 Task: Sort the products in the category "Joint Care Supplements" by best match.
Action: Mouse moved to (209, 115)
Screenshot: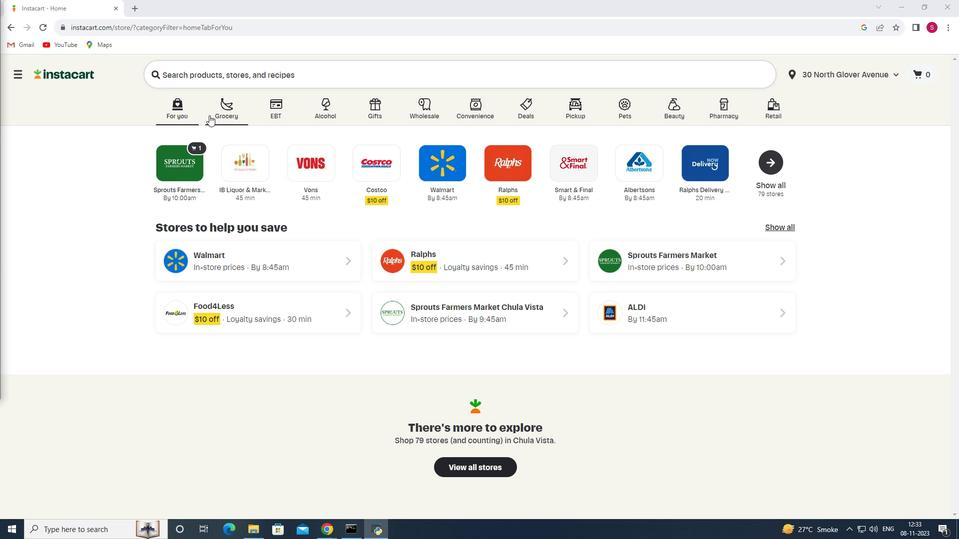 
Action: Mouse pressed left at (209, 115)
Screenshot: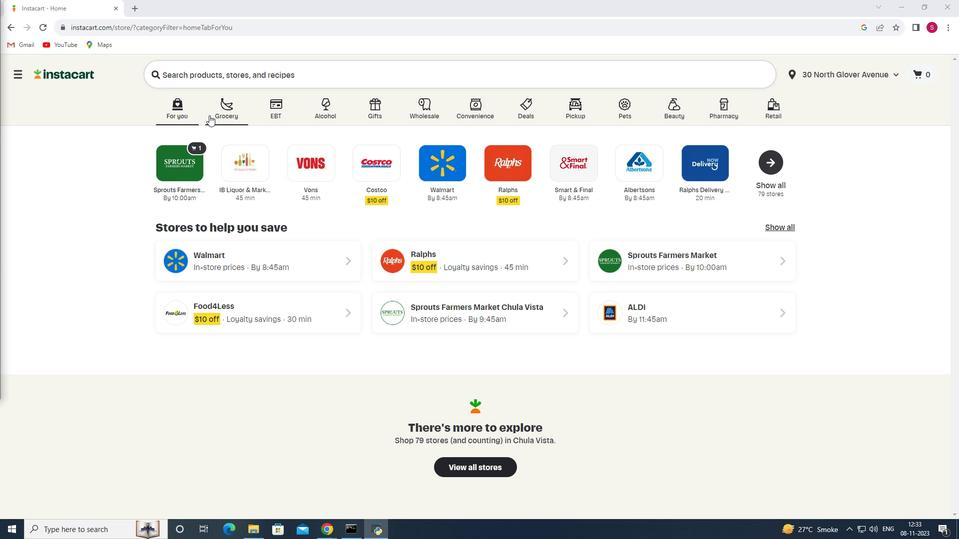 
Action: Mouse moved to (240, 294)
Screenshot: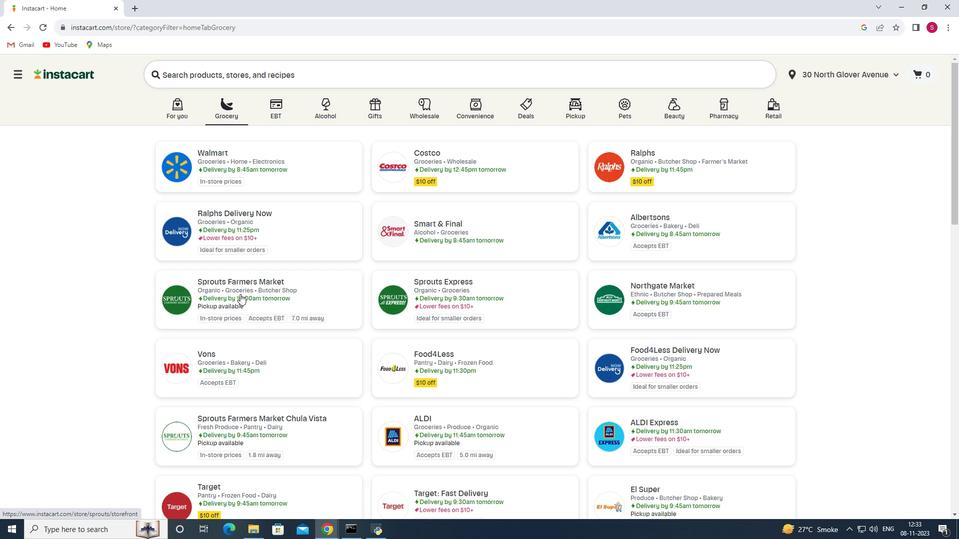 
Action: Mouse pressed left at (240, 294)
Screenshot: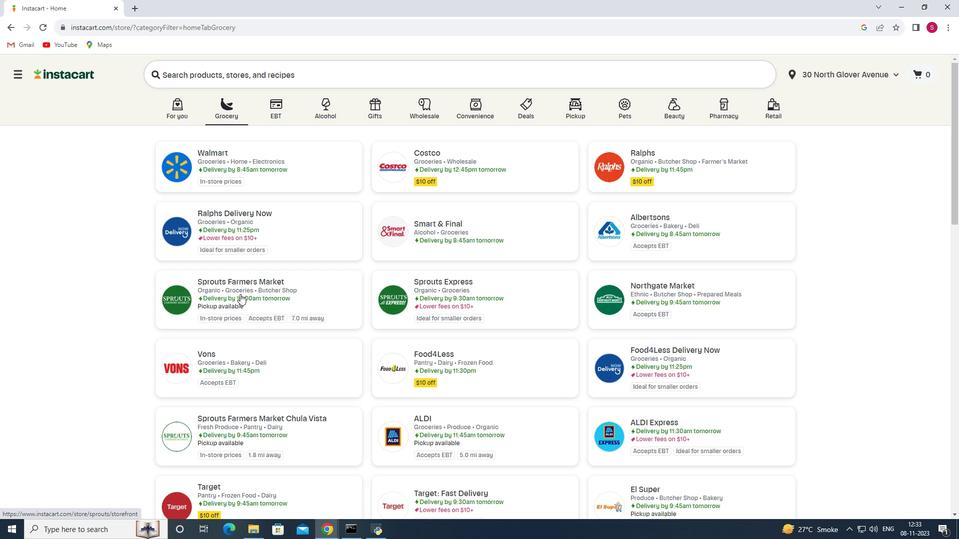 
Action: Mouse moved to (75, 331)
Screenshot: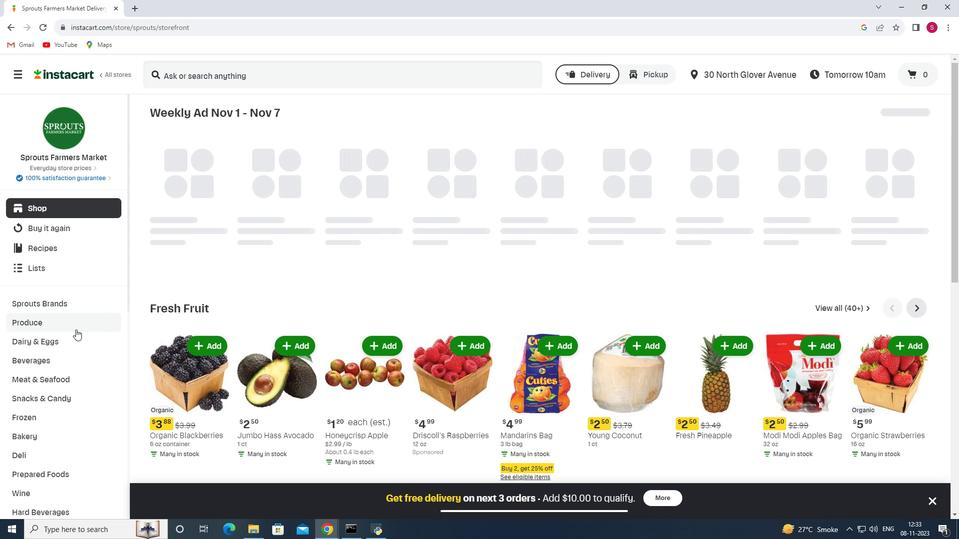 
Action: Mouse scrolled (75, 330) with delta (0, 0)
Screenshot: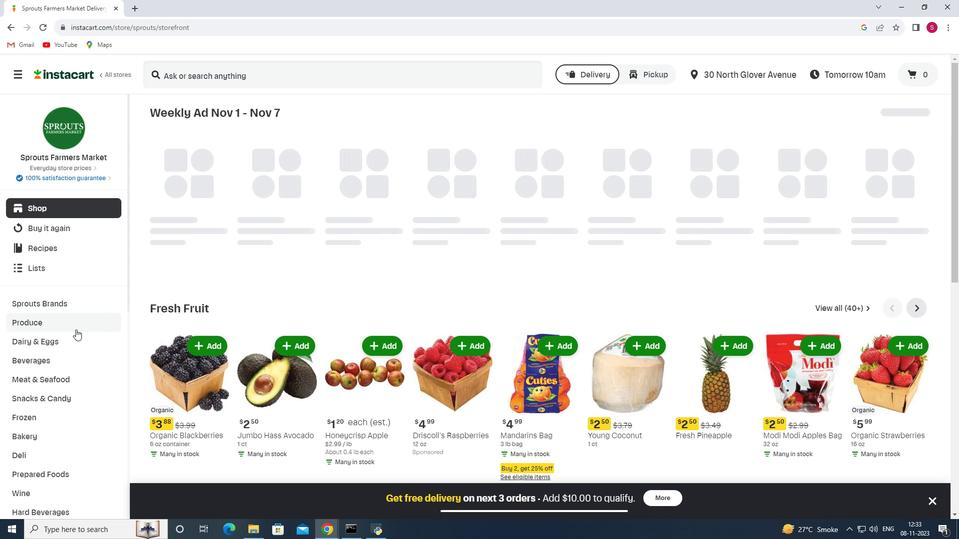 
Action: Mouse scrolled (75, 330) with delta (0, 0)
Screenshot: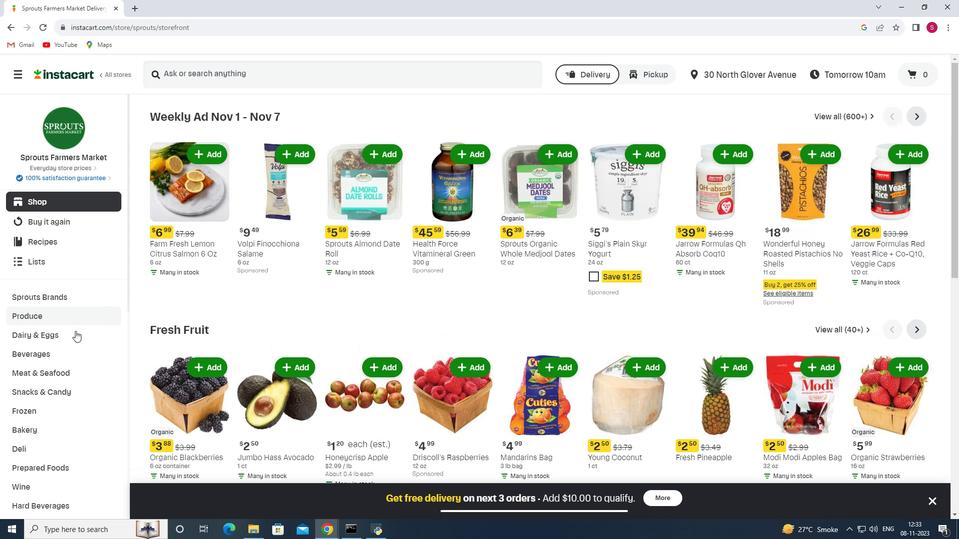 
Action: Mouse scrolled (75, 330) with delta (0, 0)
Screenshot: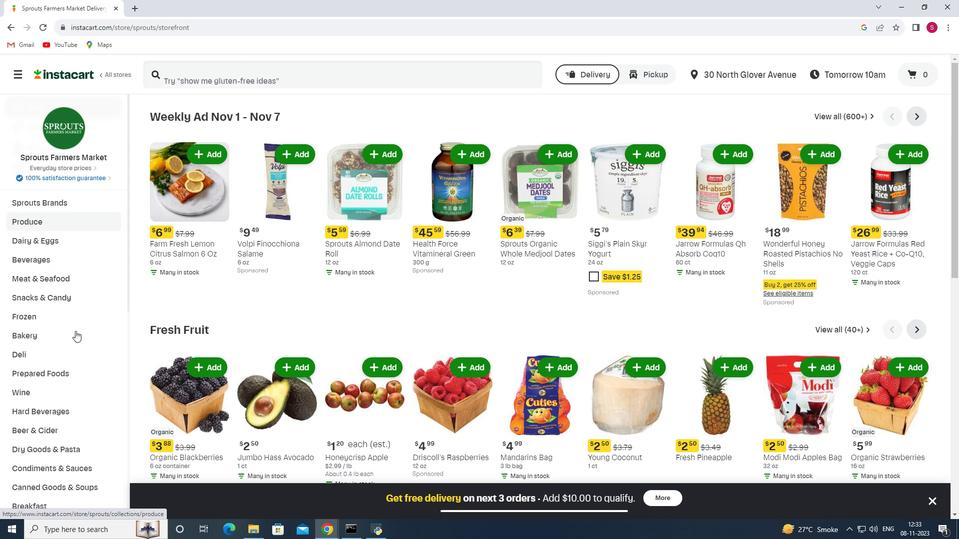 
Action: Mouse scrolled (75, 330) with delta (0, 0)
Screenshot: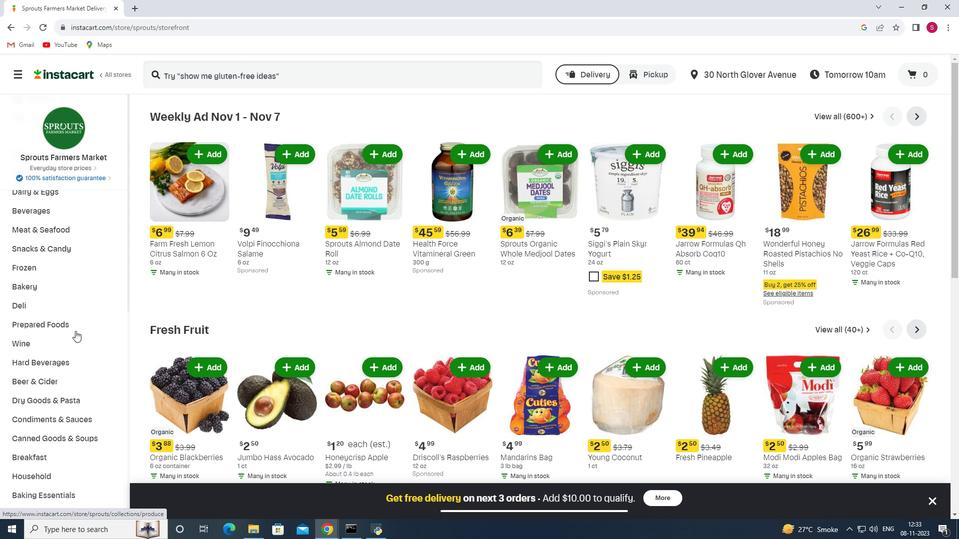 
Action: Mouse scrolled (75, 330) with delta (0, 0)
Screenshot: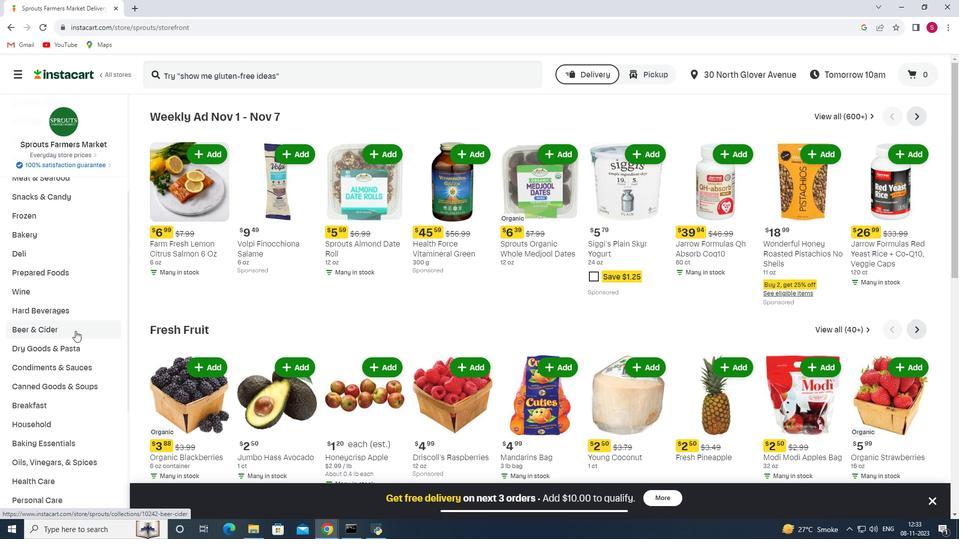 
Action: Mouse scrolled (75, 330) with delta (0, 0)
Screenshot: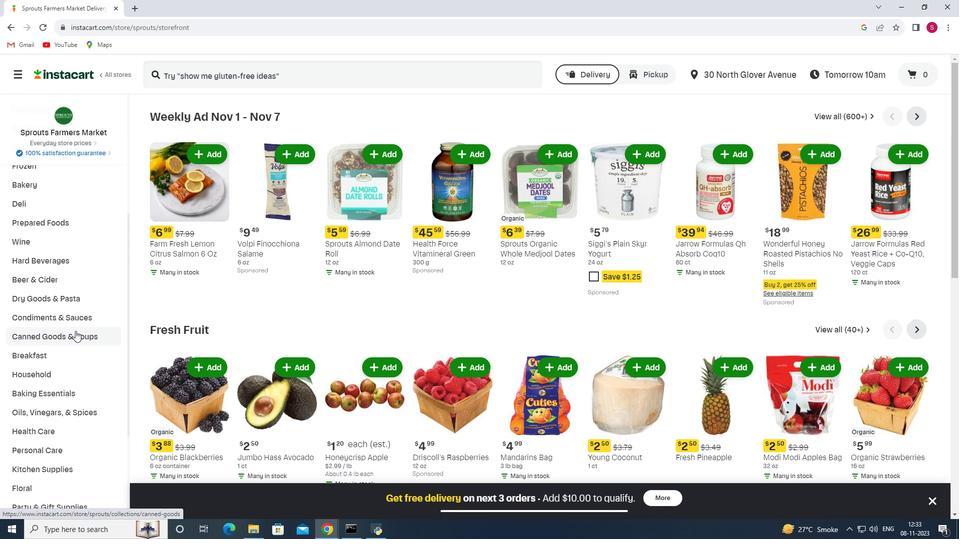 
Action: Mouse scrolled (75, 330) with delta (0, 0)
Screenshot: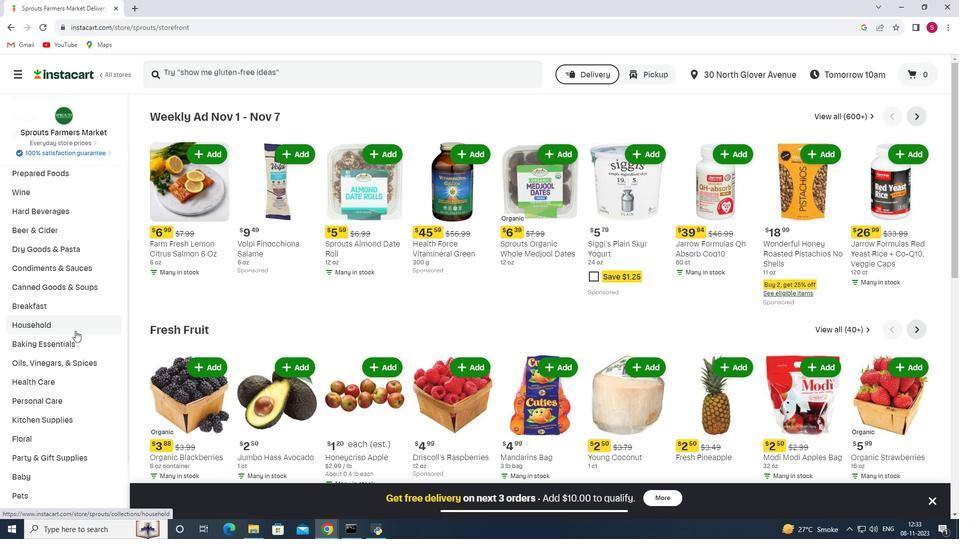 
Action: Mouse moved to (65, 333)
Screenshot: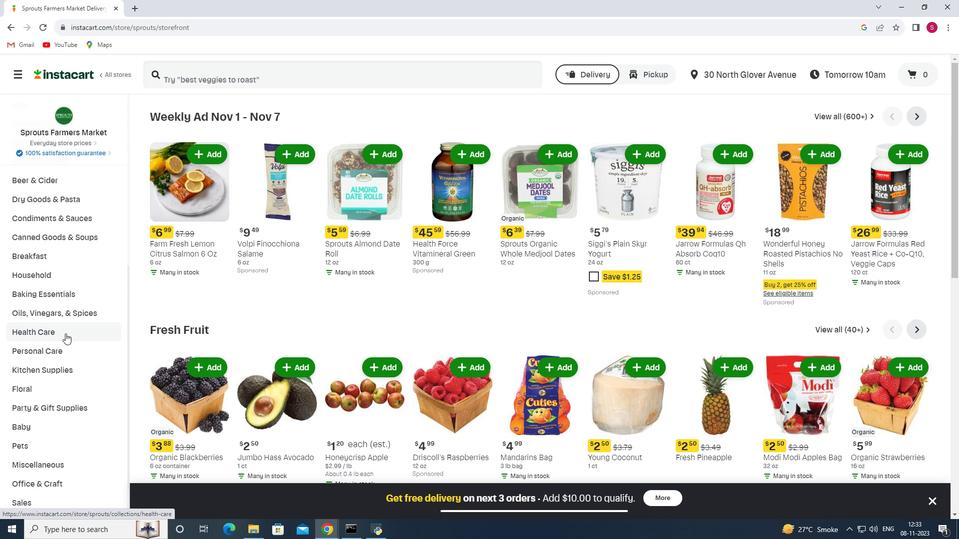 
Action: Mouse pressed left at (65, 333)
Screenshot: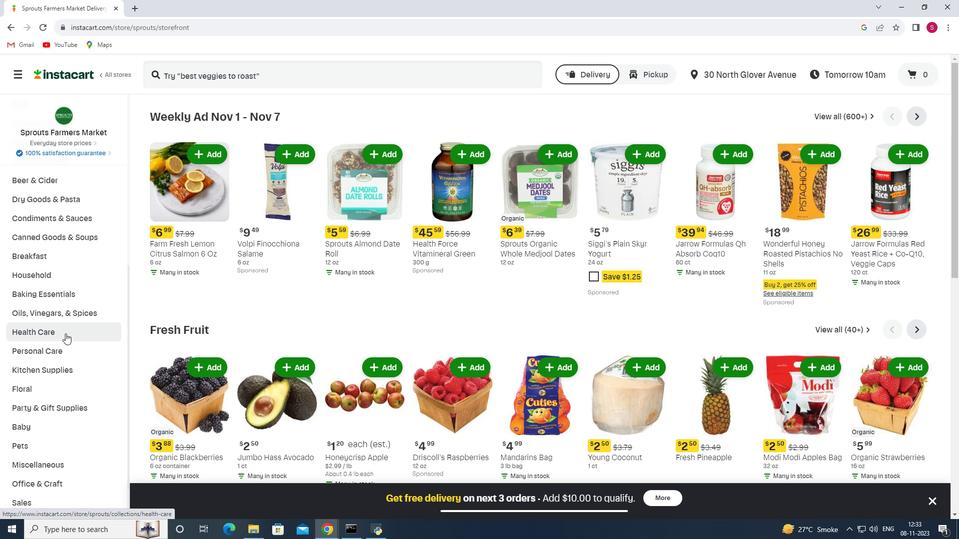 
Action: Mouse moved to (354, 138)
Screenshot: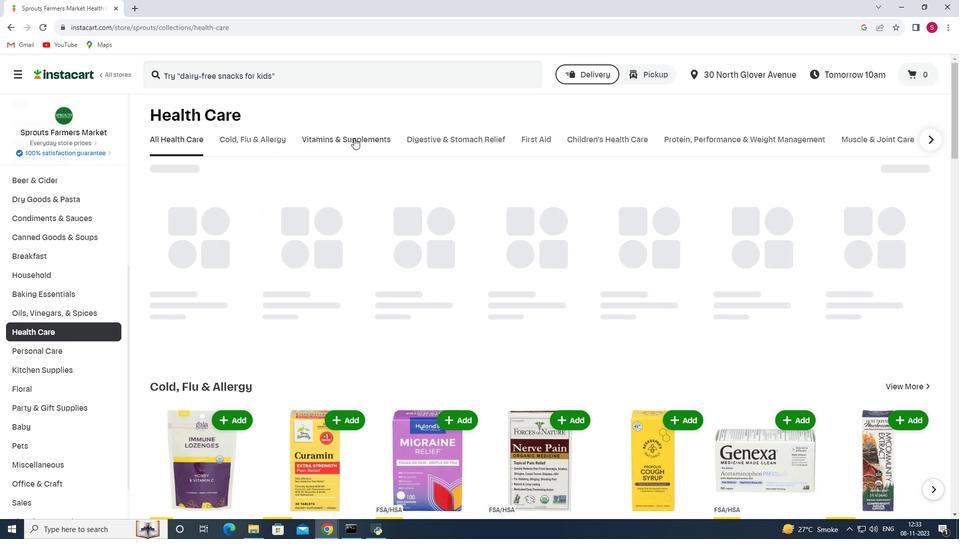 
Action: Mouse pressed left at (354, 138)
Screenshot: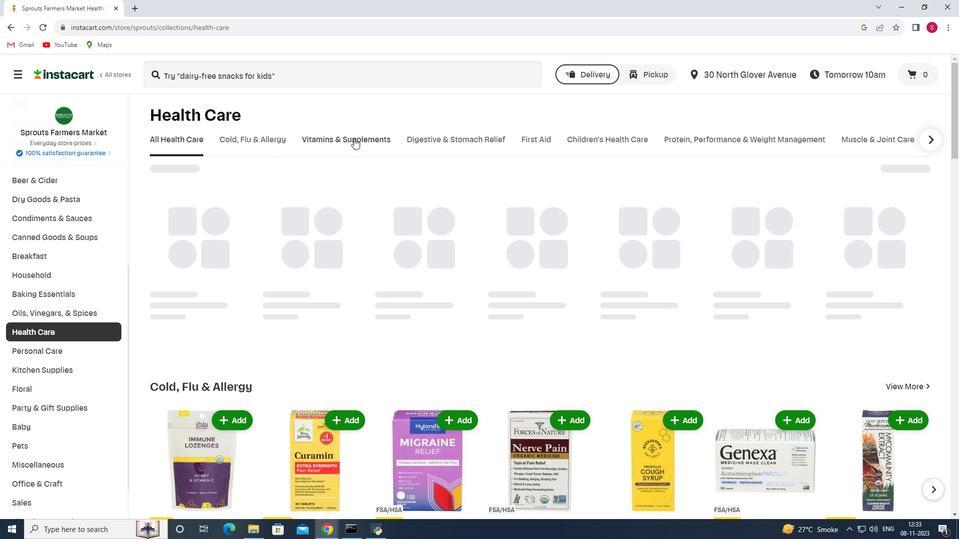 
Action: Mouse moved to (936, 180)
Screenshot: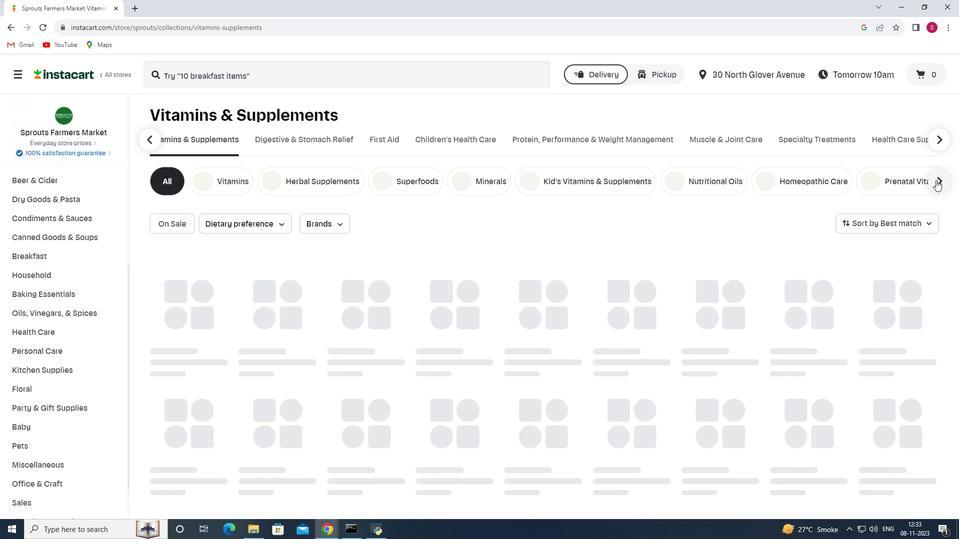 
Action: Mouse pressed left at (936, 180)
Screenshot: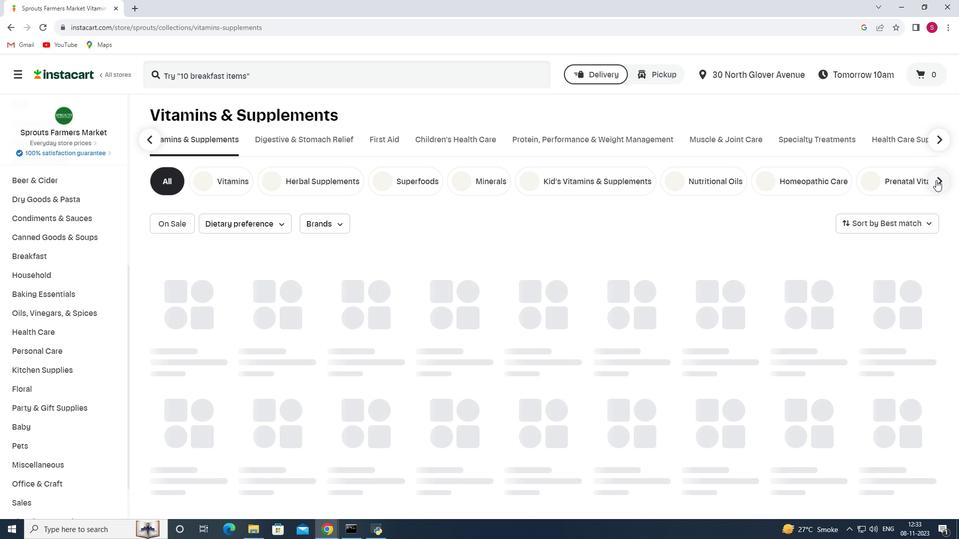 
Action: Mouse moved to (734, 185)
Screenshot: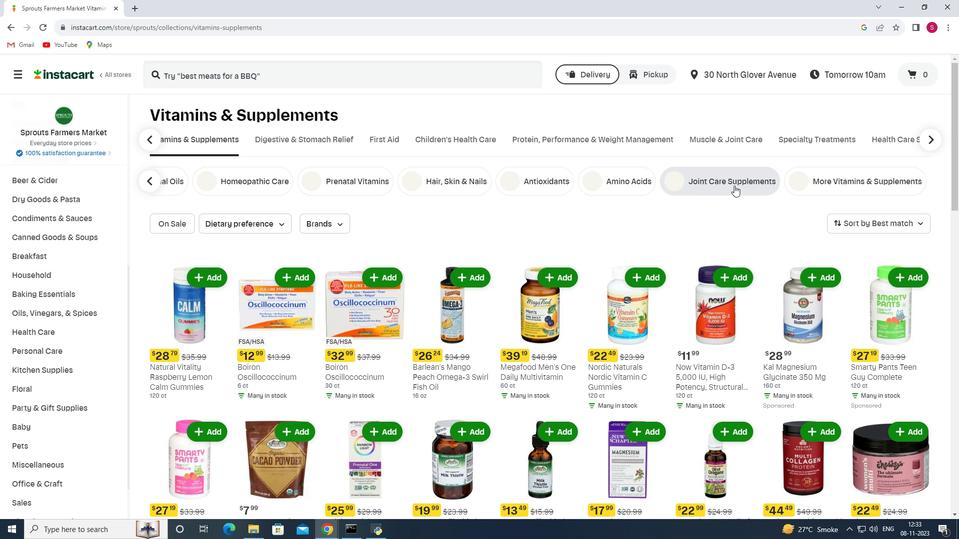 
Action: Mouse pressed left at (734, 185)
Screenshot: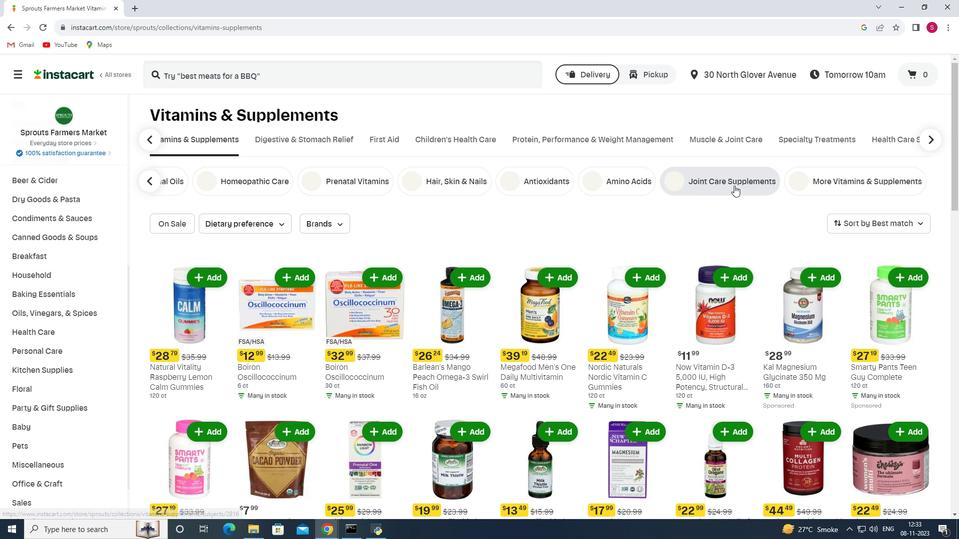 
Action: Mouse moved to (878, 222)
Screenshot: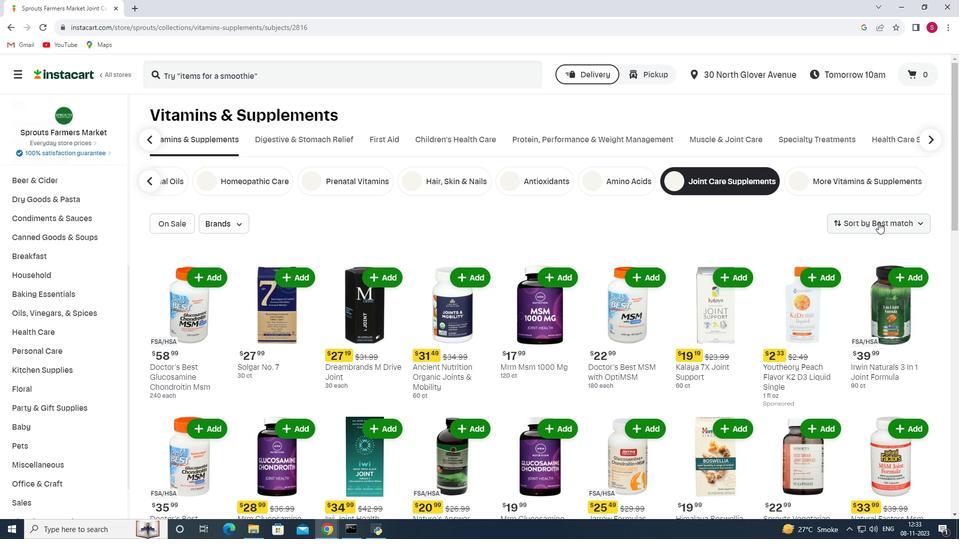 
Action: Mouse pressed left at (878, 222)
Screenshot: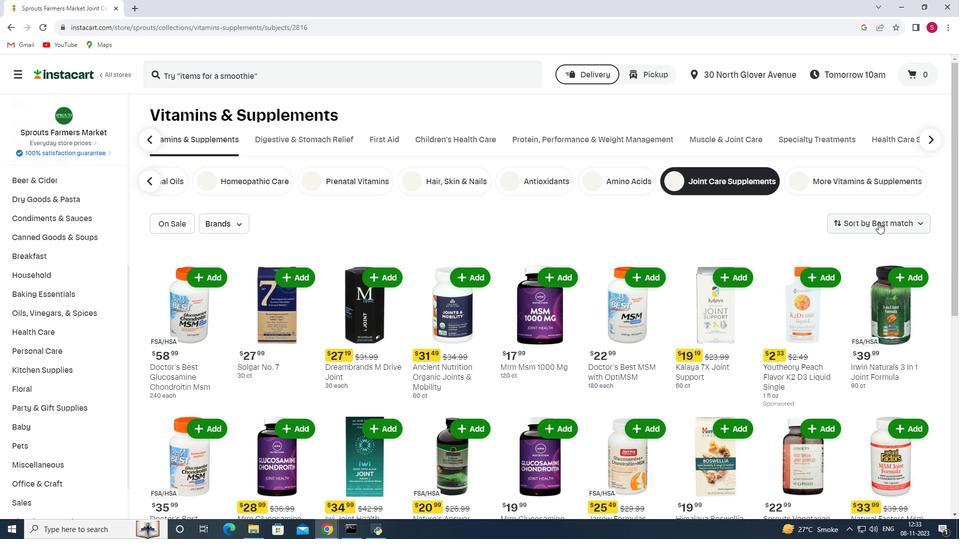 
Action: Mouse moved to (874, 250)
Screenshot: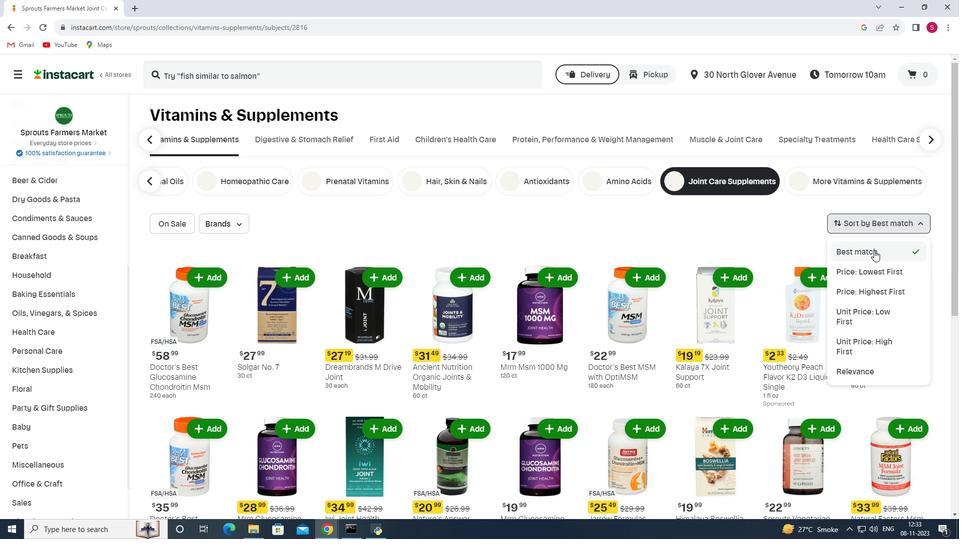 
Action: Mouse pressed left at (874, 250)
Screenshot: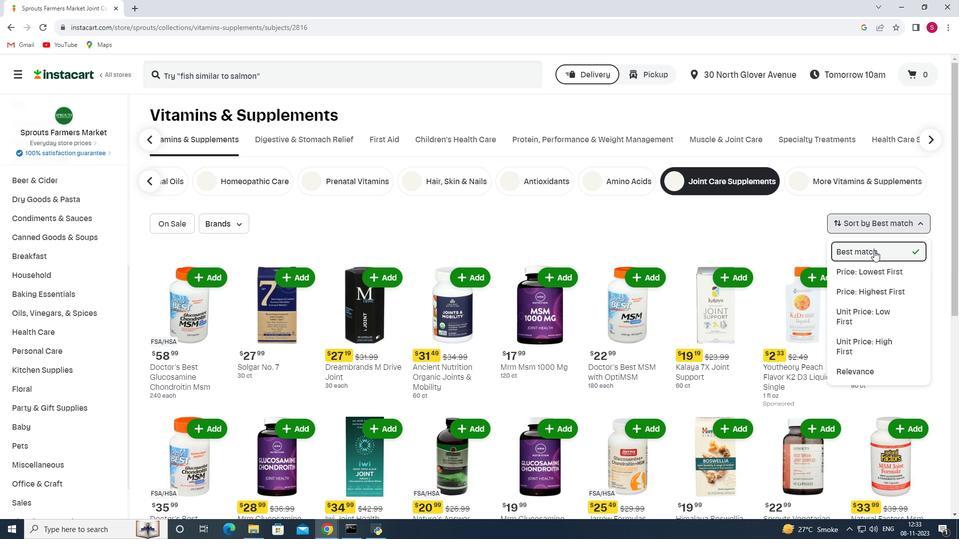 
Action: Mouse moved to (826, 243)
Screenshot: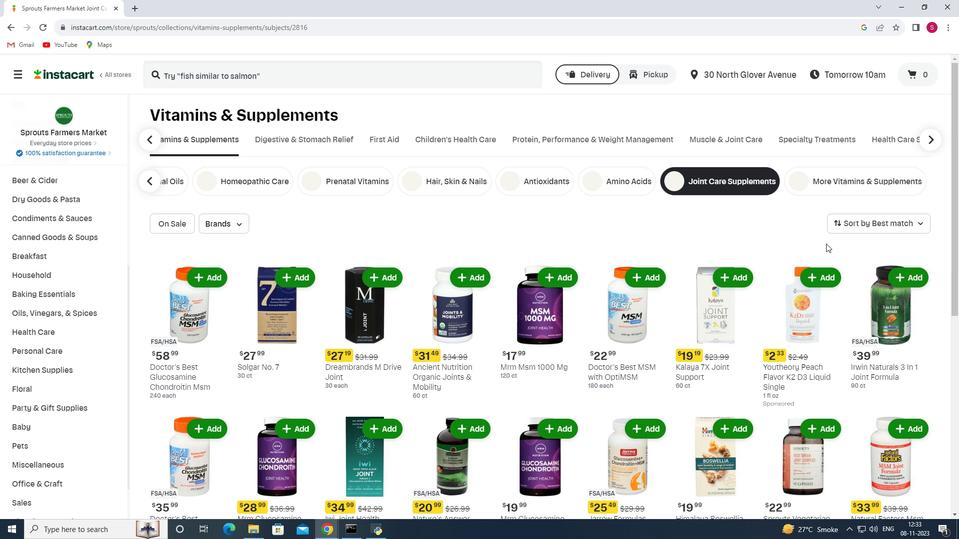 
